 Task: Check the sale-to-list ratio of security in the last 1 year.
Action: Mouse moved to (956, 213)
Screenshot: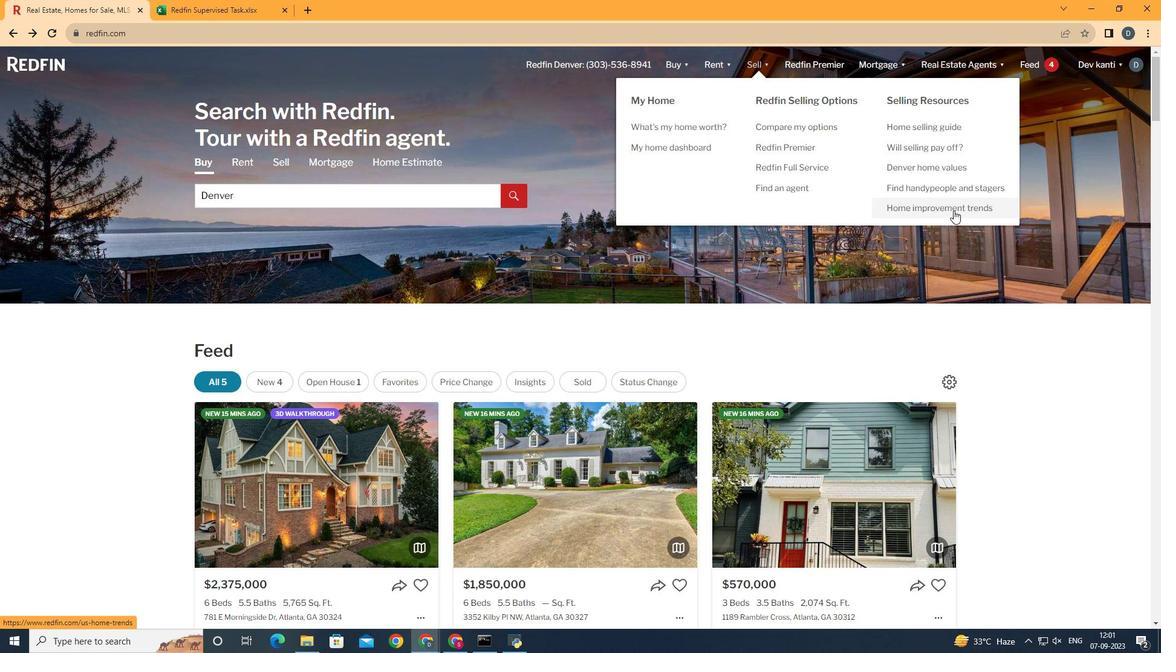 
Action: Mouse pressed left at (956, 213)
Screenshot: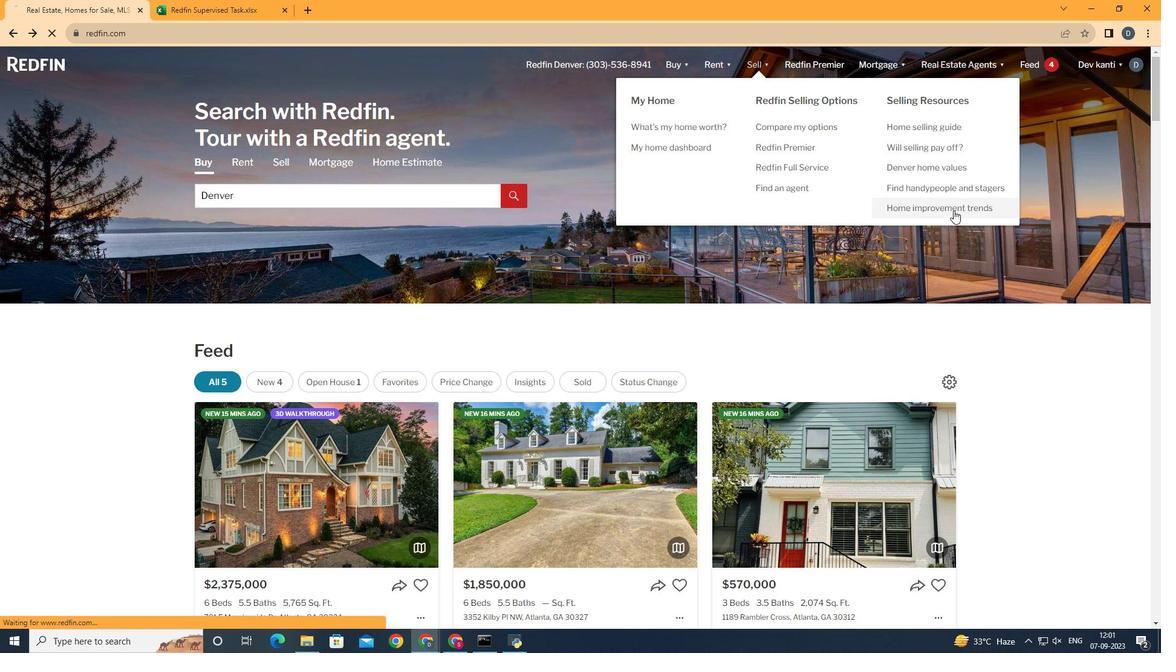 
Action: Mouse moved to (309, 239)
Screenshot: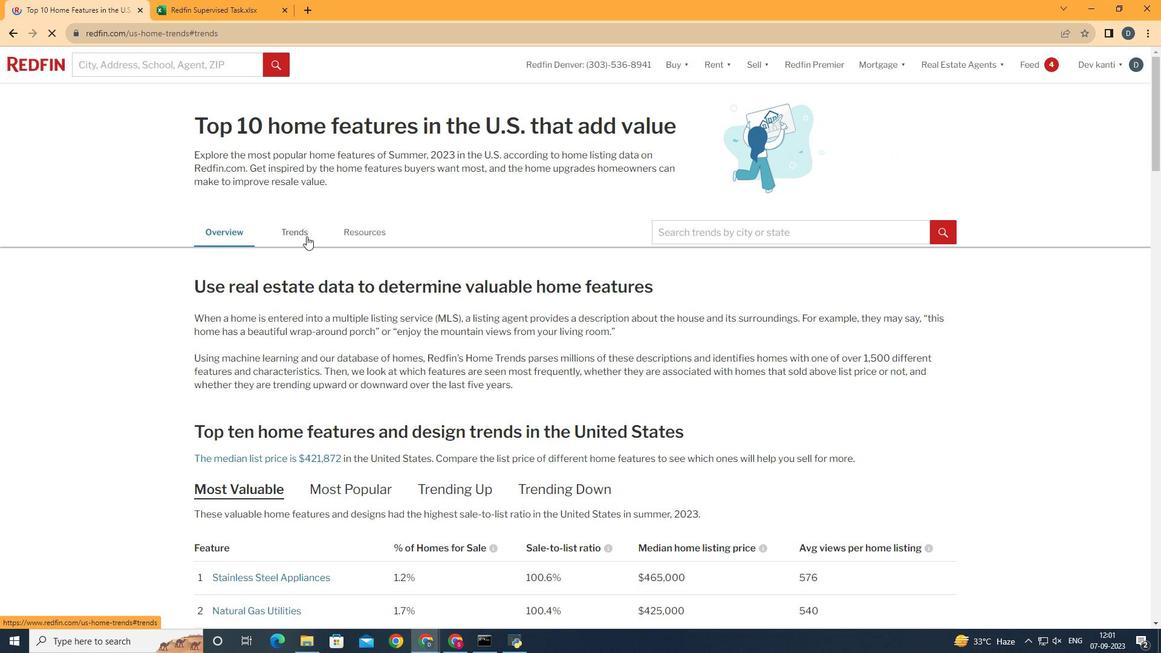 
Action: Mouse pressed left at (309, 239)
Screenshot: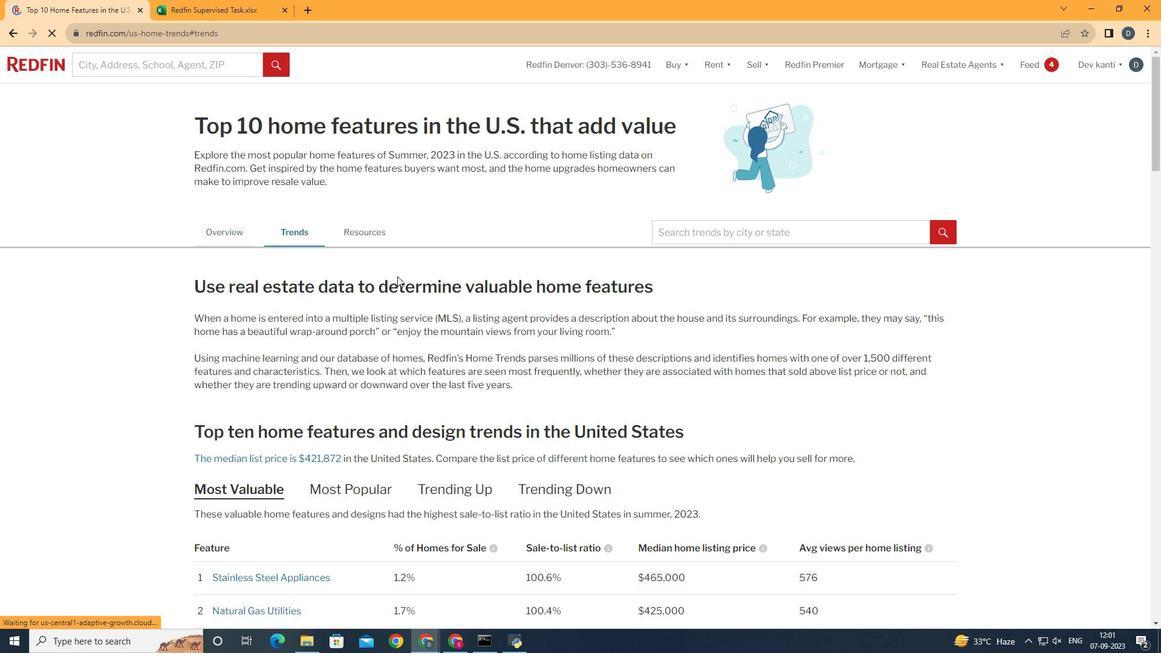 
Action: Mouse moved to (575, 303)
Screenshot: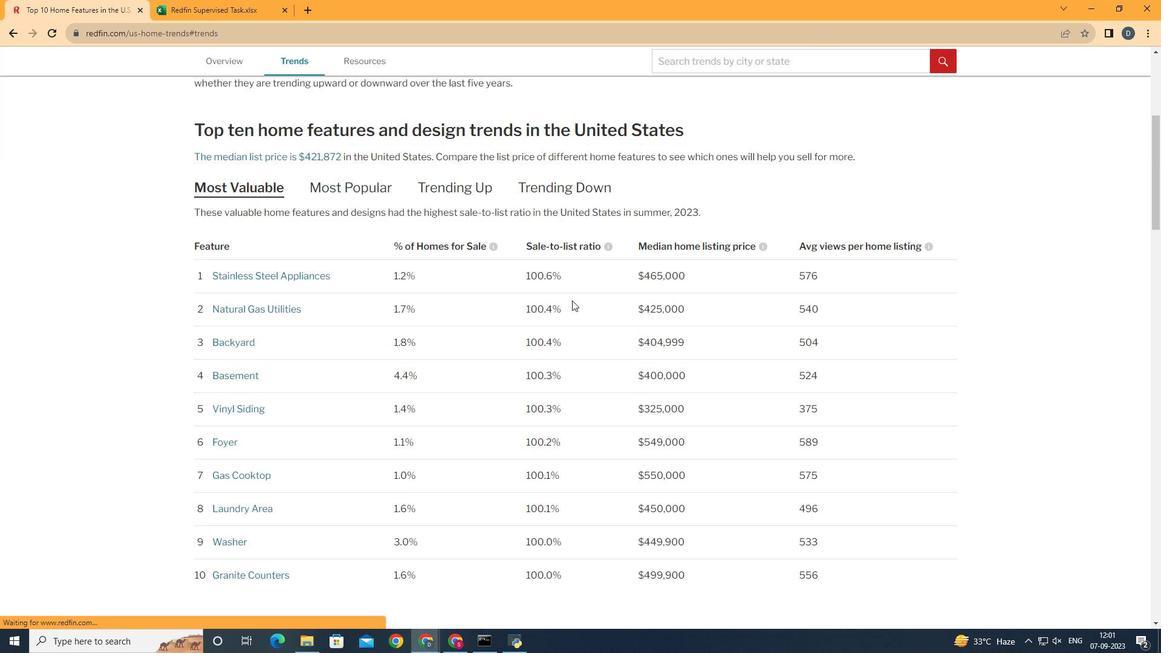 
Action: Mouse scrolled (575, 302) with delta (0, 0)
Screenshot: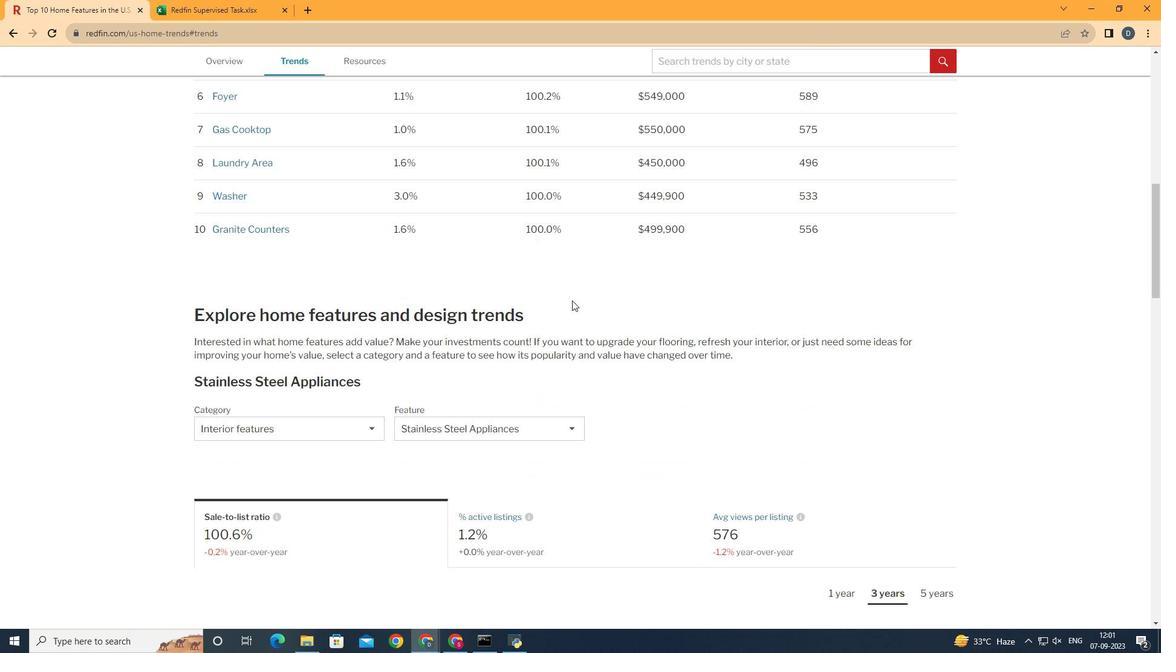 
Action: Mouse scrolled (575, 302) with delta (0, 0)
Screenshot: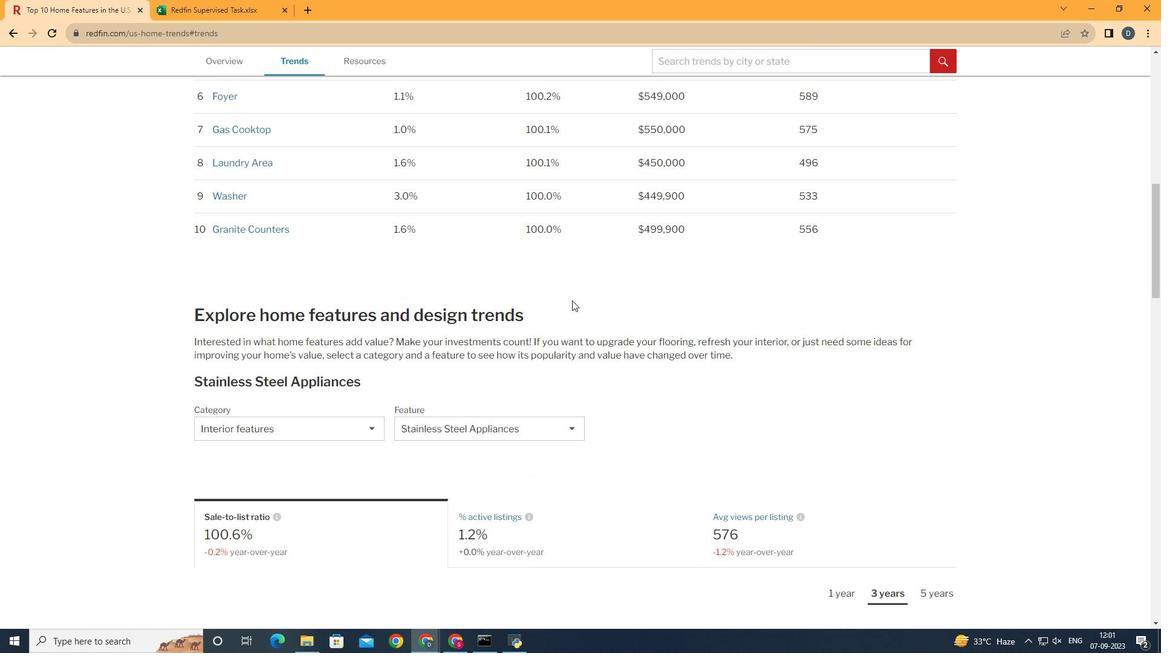 
Action: Mouse scrolled (575, 302) with delta (0, 0)
Screenshot: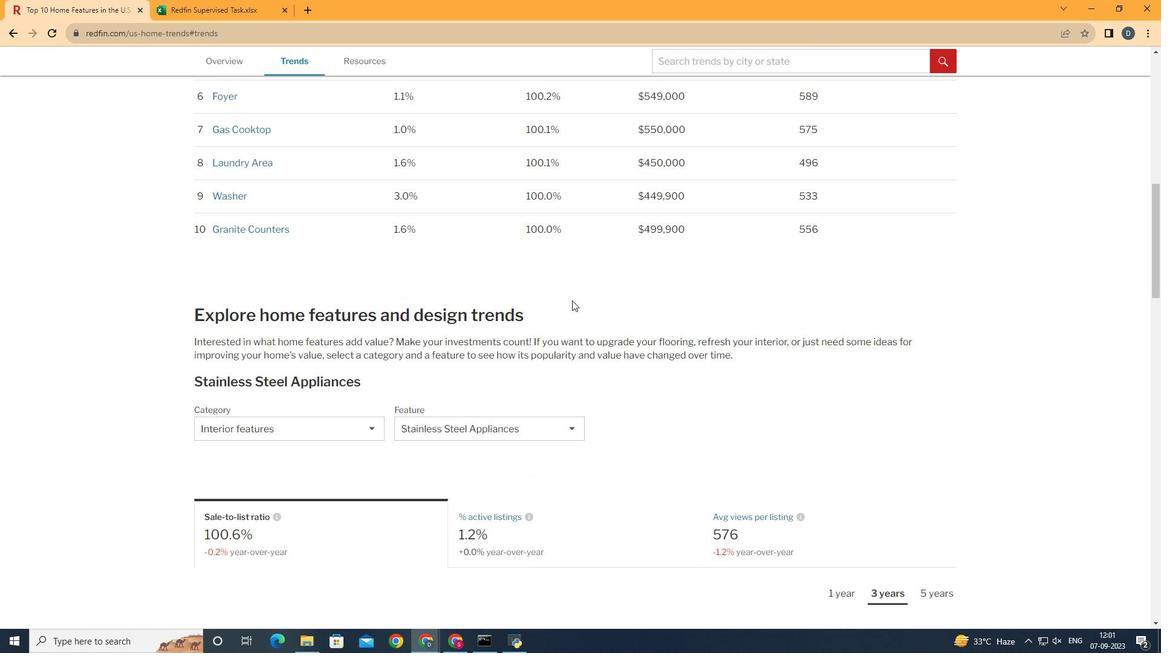 
Action: Mouse scrolled (575, 302) with delta (0, 0)
Screenshot: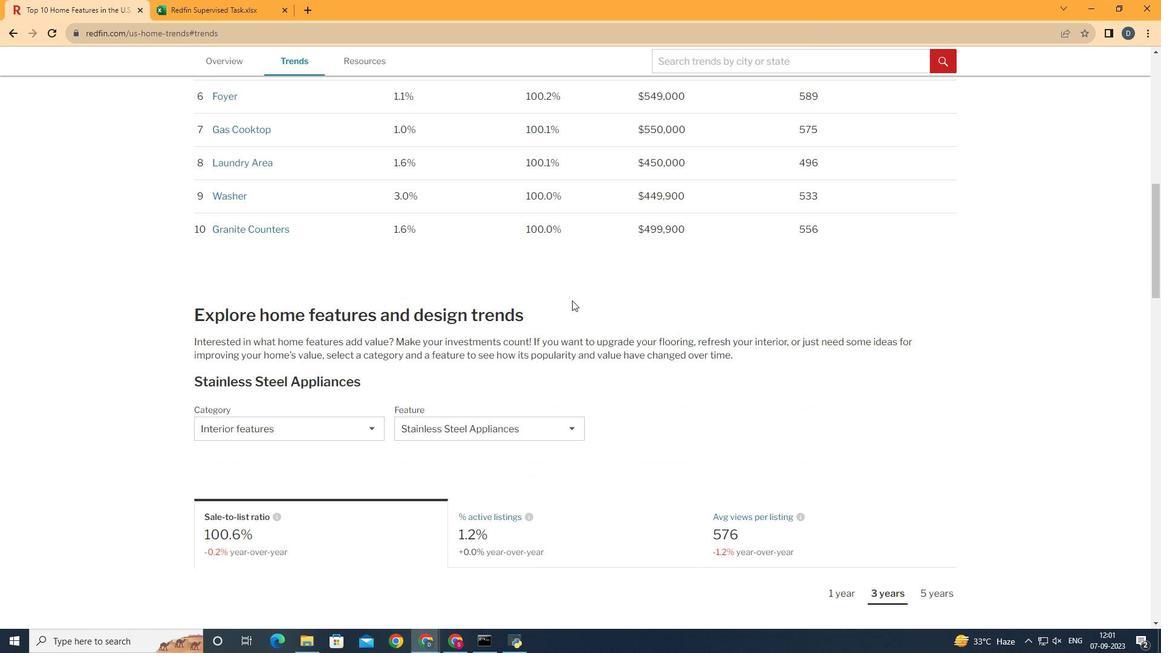 
Action: Mouse scrolled (575, 302) with delta (0, 0)
Screenshot: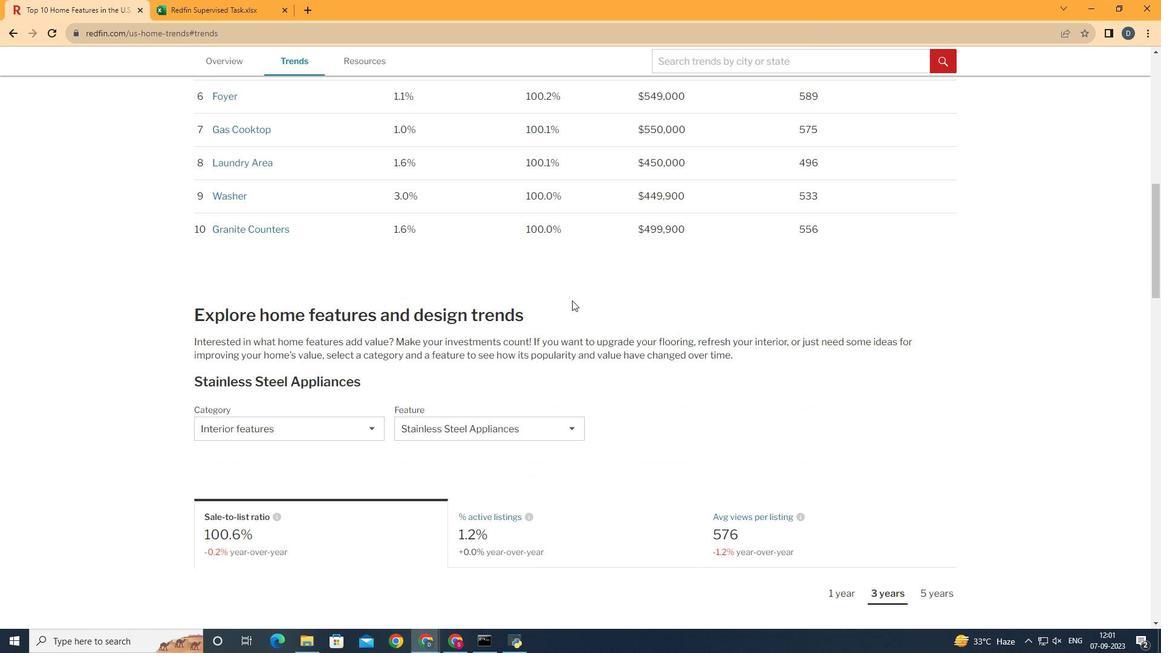 
Action: Mouse scrolled (575, 302) with delta (0, 0)
Screenshot: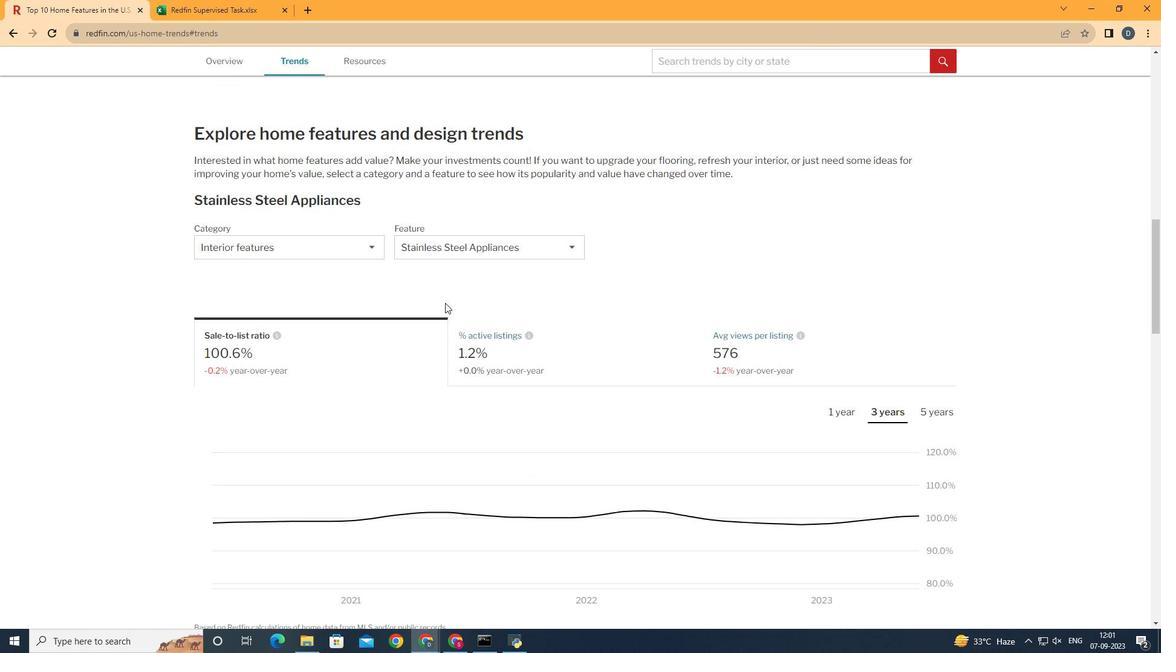 
Action: Mouse scrolled (575, 302) with delta (0, 0)
Screenshot: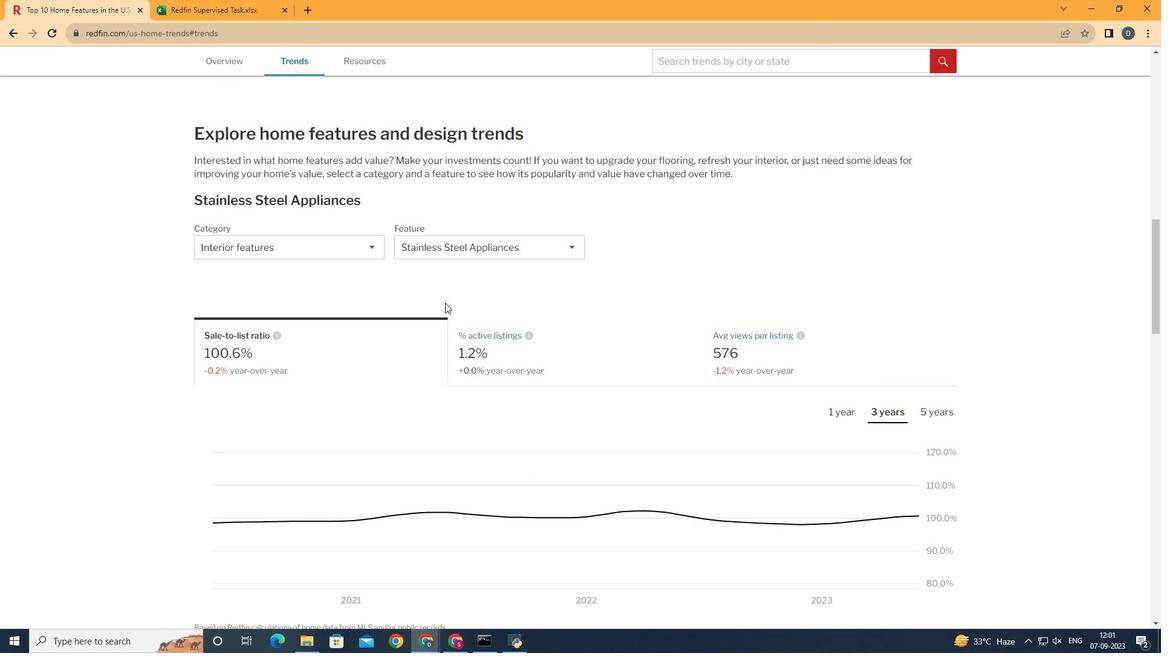
Action: Mouse scrolled (575, 302) with delta (0, 0)
Screenshot: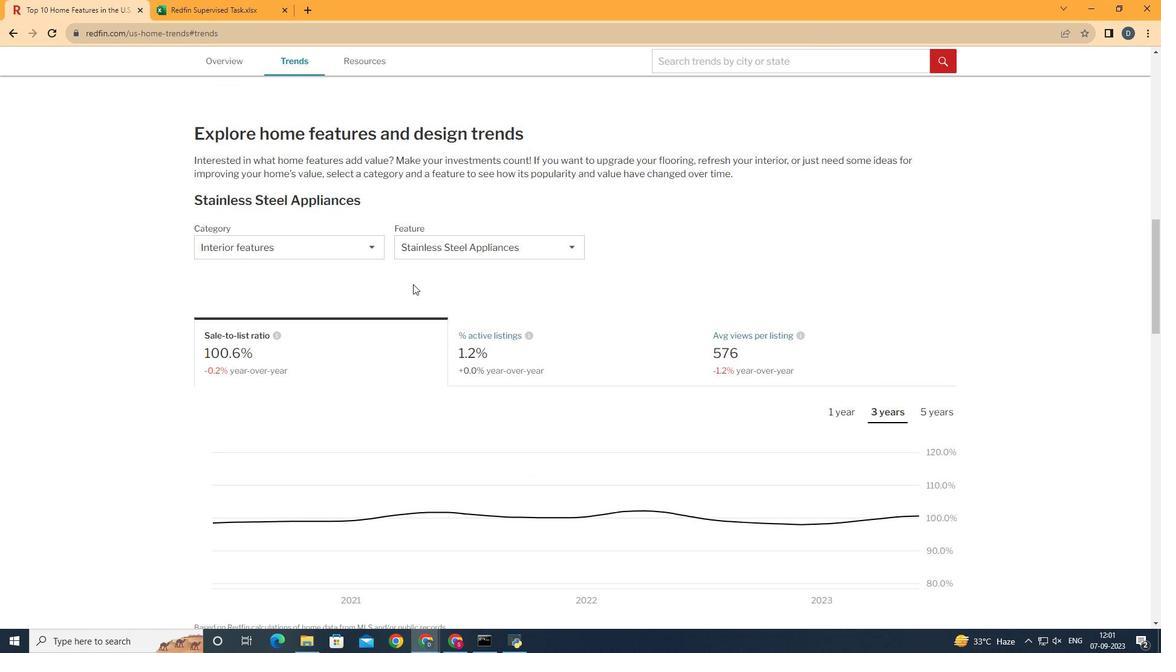 
Action: Mouse moved to (361, 257)
Screenshot: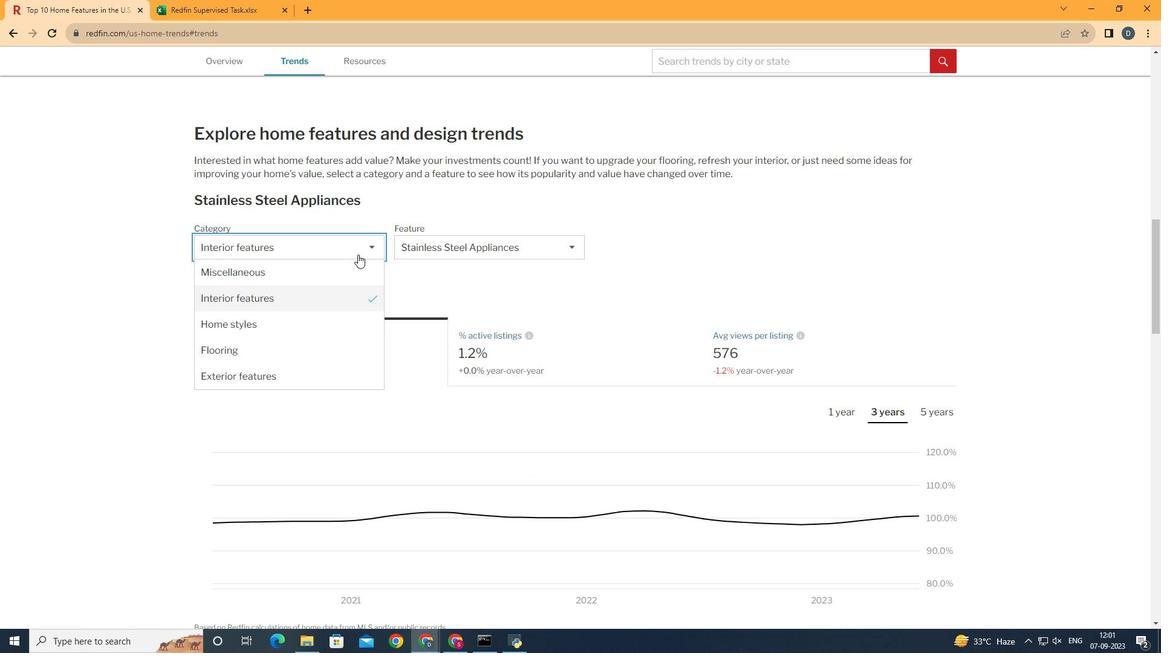 
Action: Mouse pressed left at (361, 257)
Screenshot: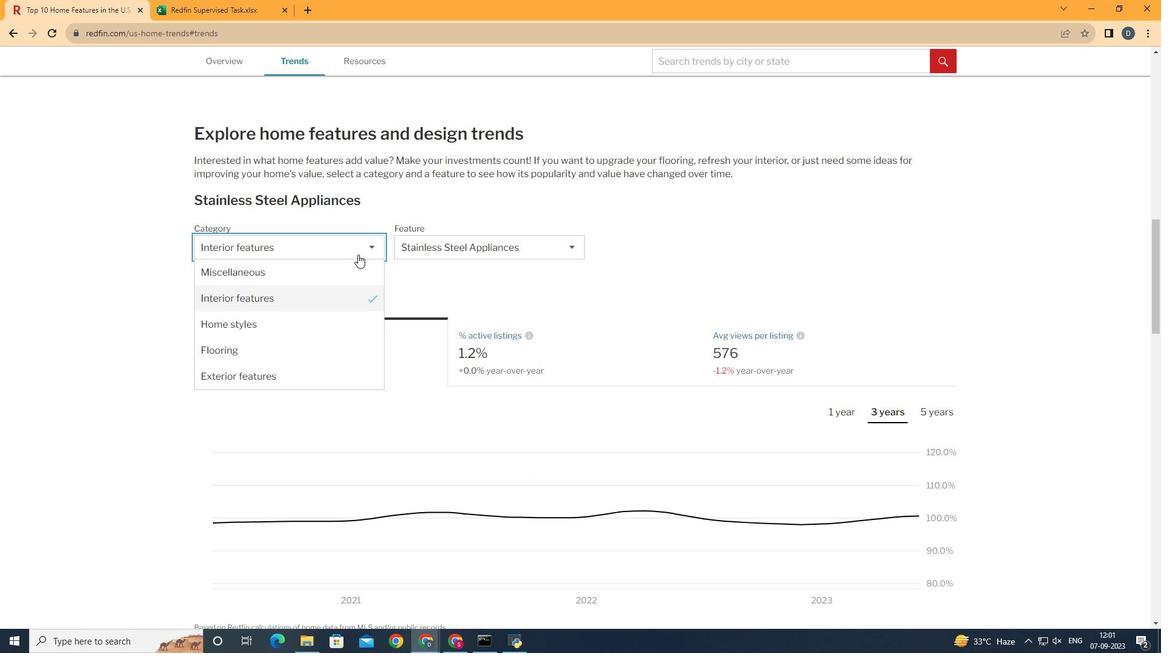 
Action: Mouse moved to (341, 289)
Screenshot: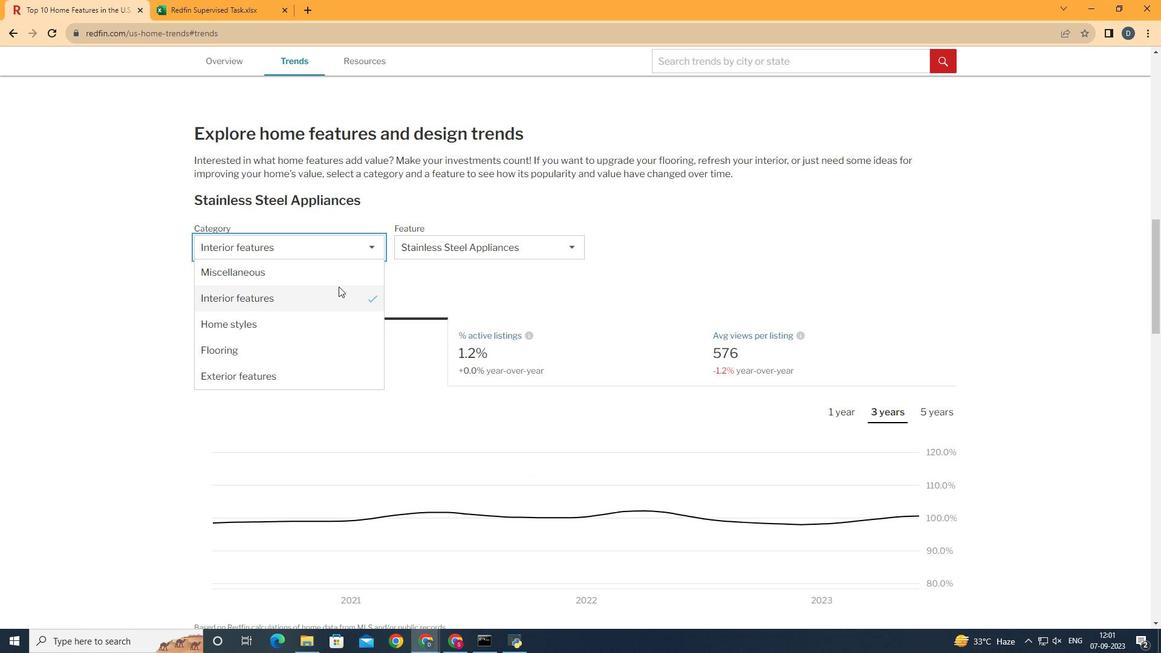
Action: Mouse pressed left at (341, 289)
Screenshot: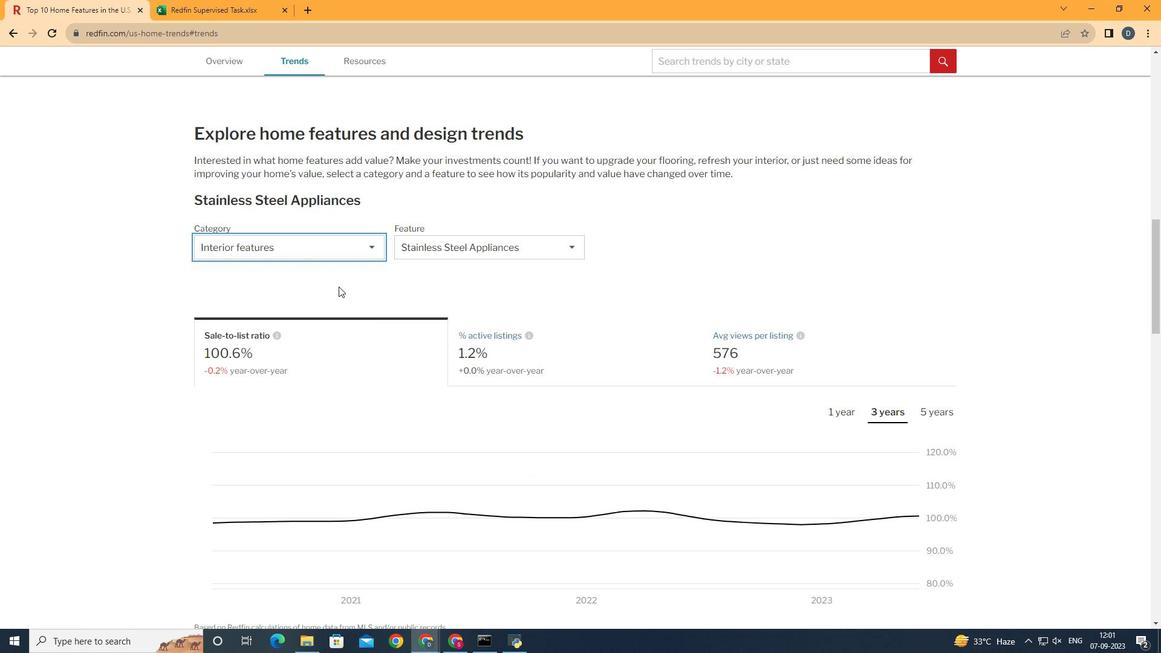 
Action: Mouse moved to (354, 261)
Screenshot: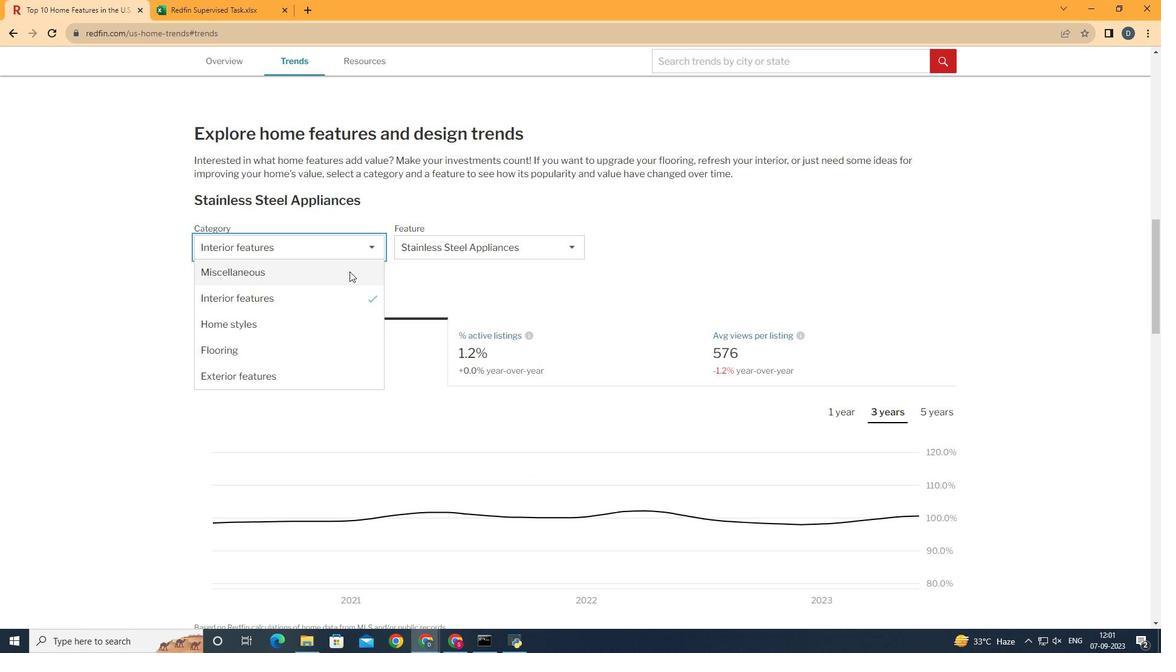 
Action: Mouse pressed left at (354, 261)
Screenshot: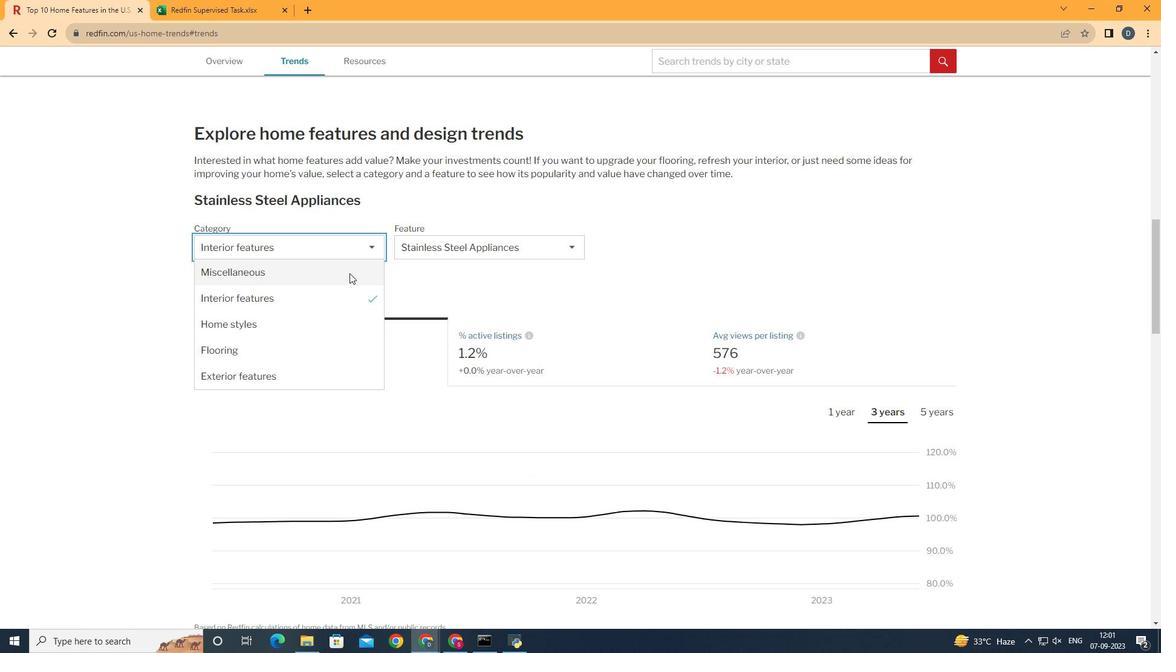 
Action: Mouse moved to (352, 276)
Screenshot: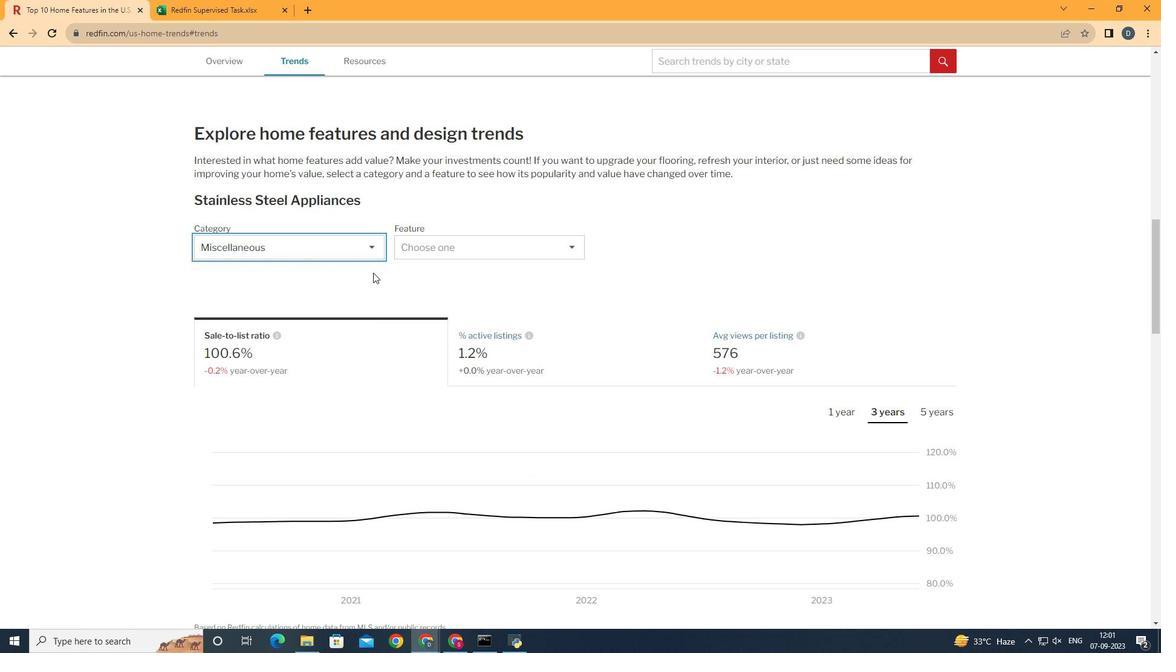 
Action: Mouse pressed left at (352, 276)
Screenshot: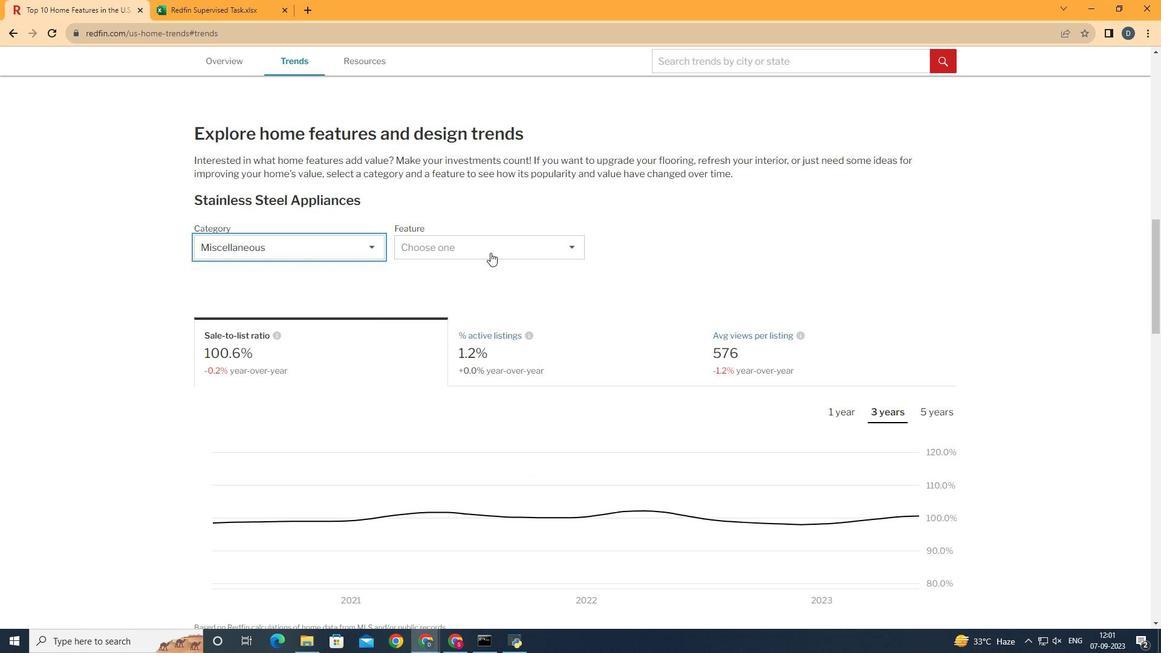 
Action: Mouse moved to (493, 255)
Screenshot: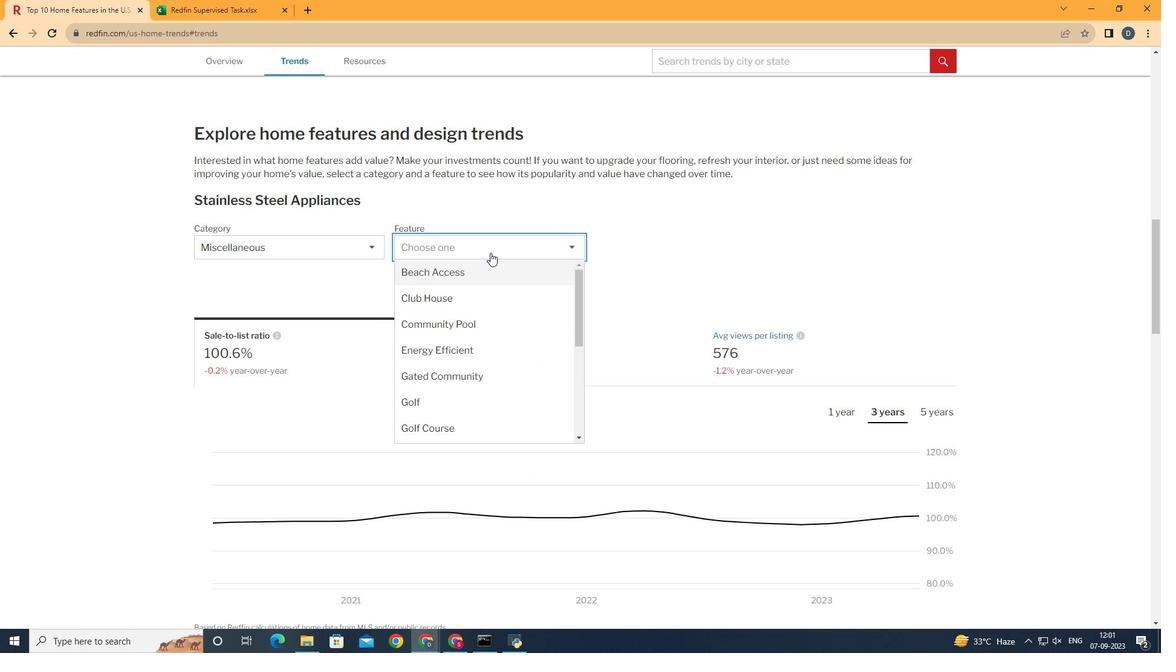 
Action: Mouse pressed left at (493, 255)
Screenshot: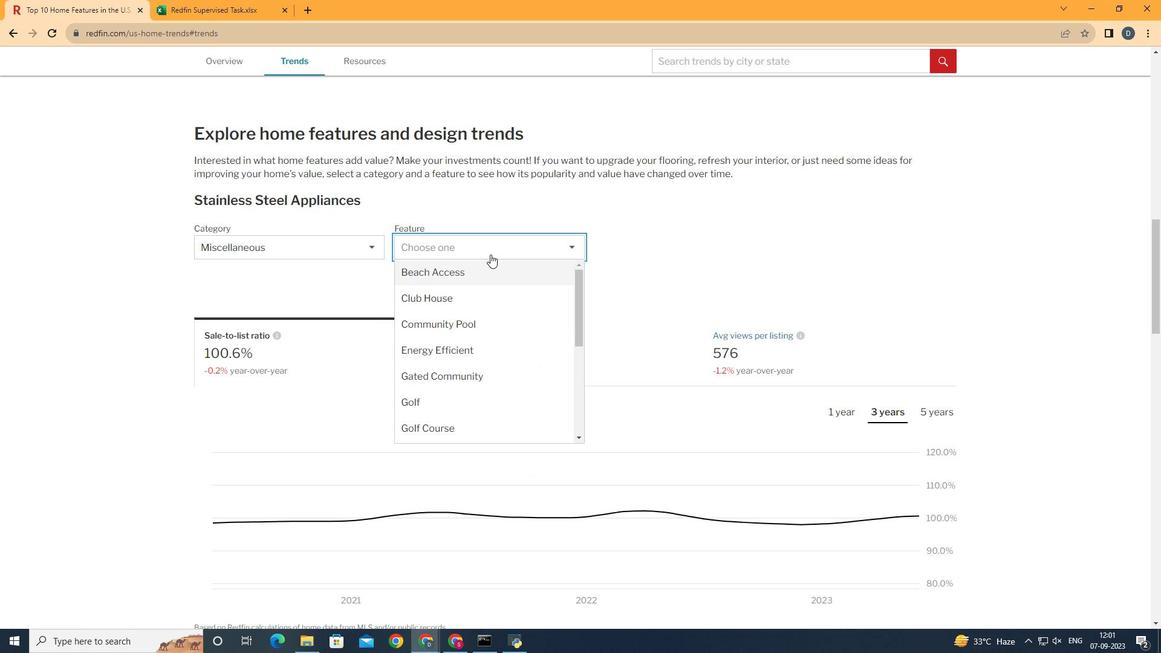
Action: Mouse moved to (484, 343)
Screenshot: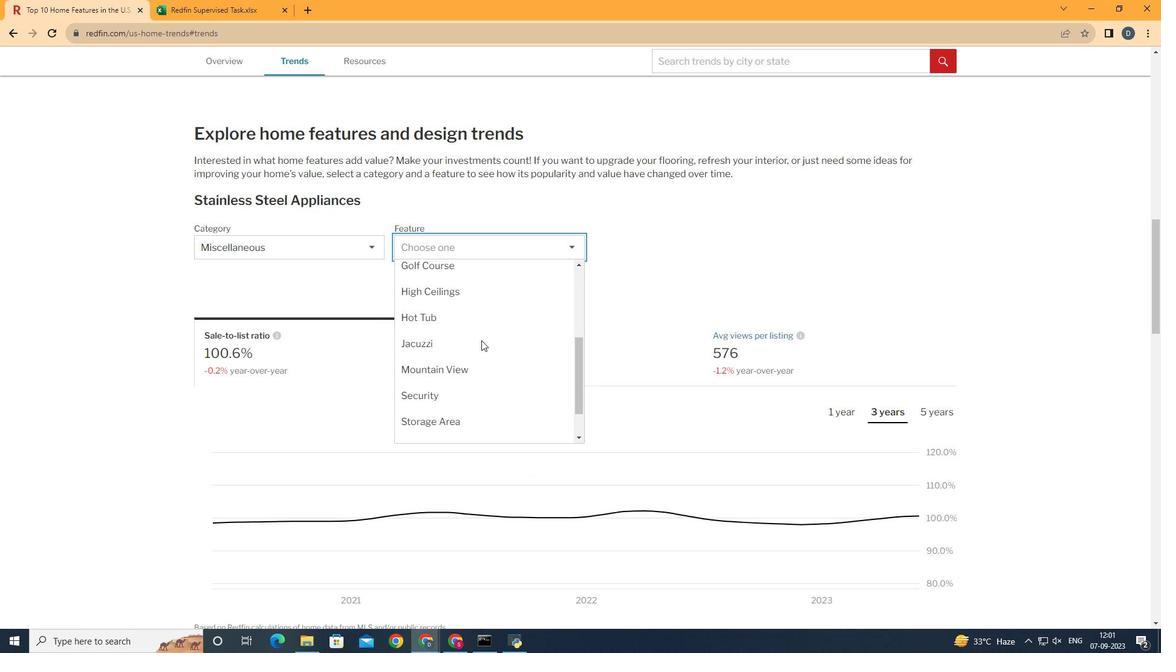 
Action: Mouse scrolled (484, 342) with delta (0, 0)
Screenshot: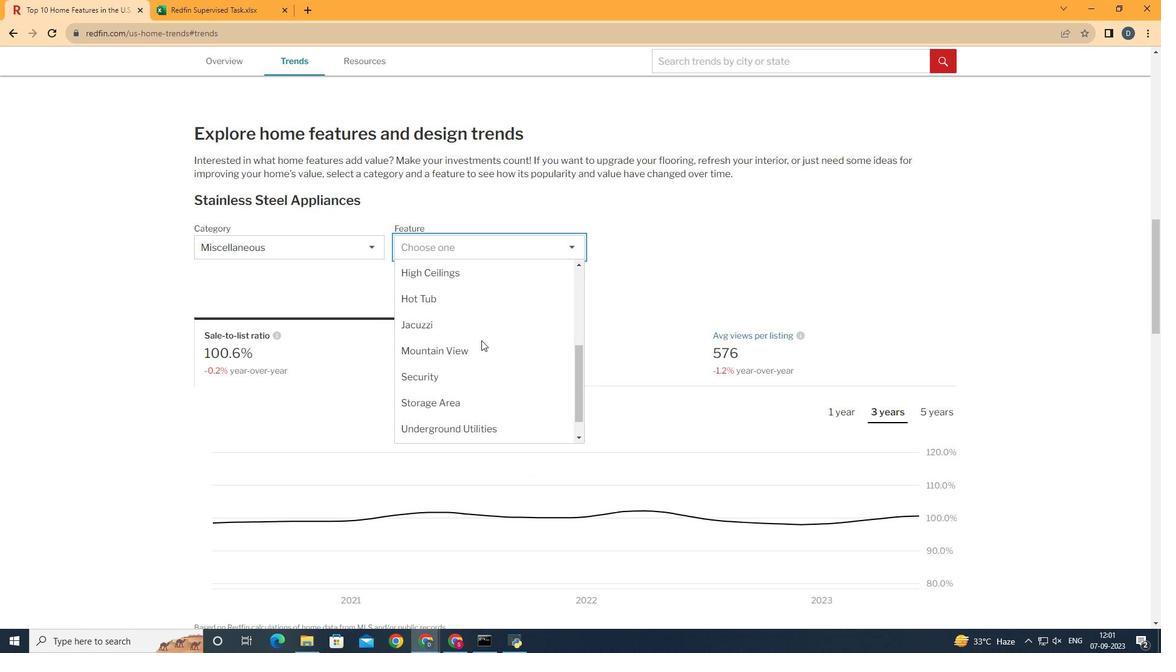 
Action: Mouse scrolled (484, 342) with delta (0, 0)
Screenshot: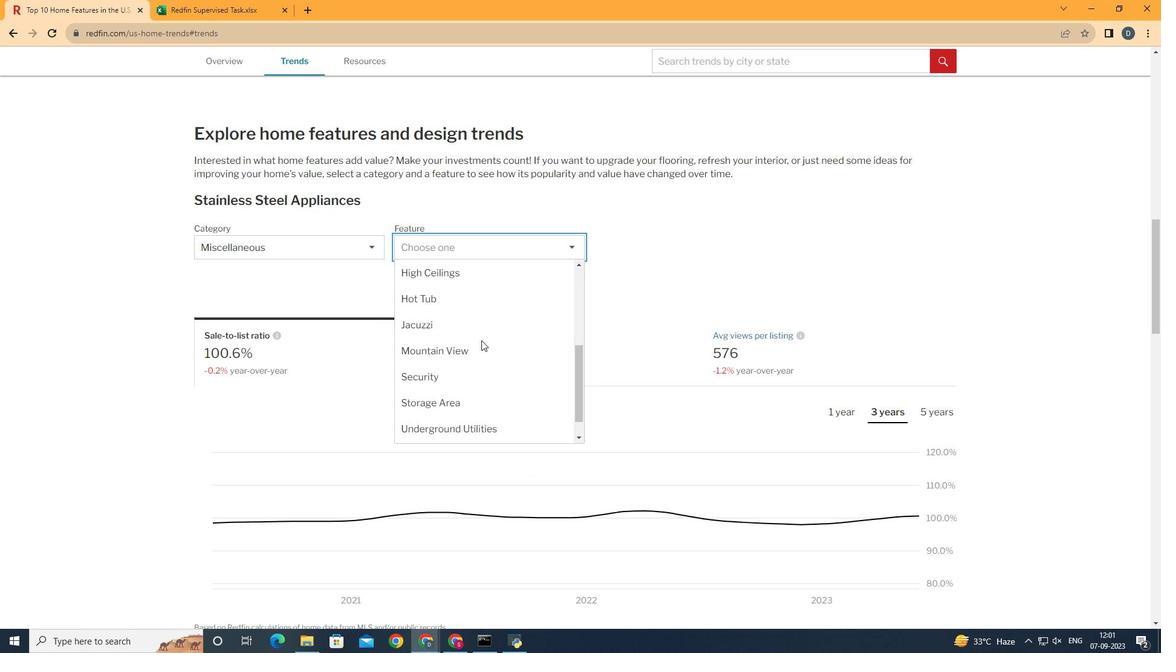 
Action: Mouse scrolled (484, 342) with delta (0, 0)
Screenshot: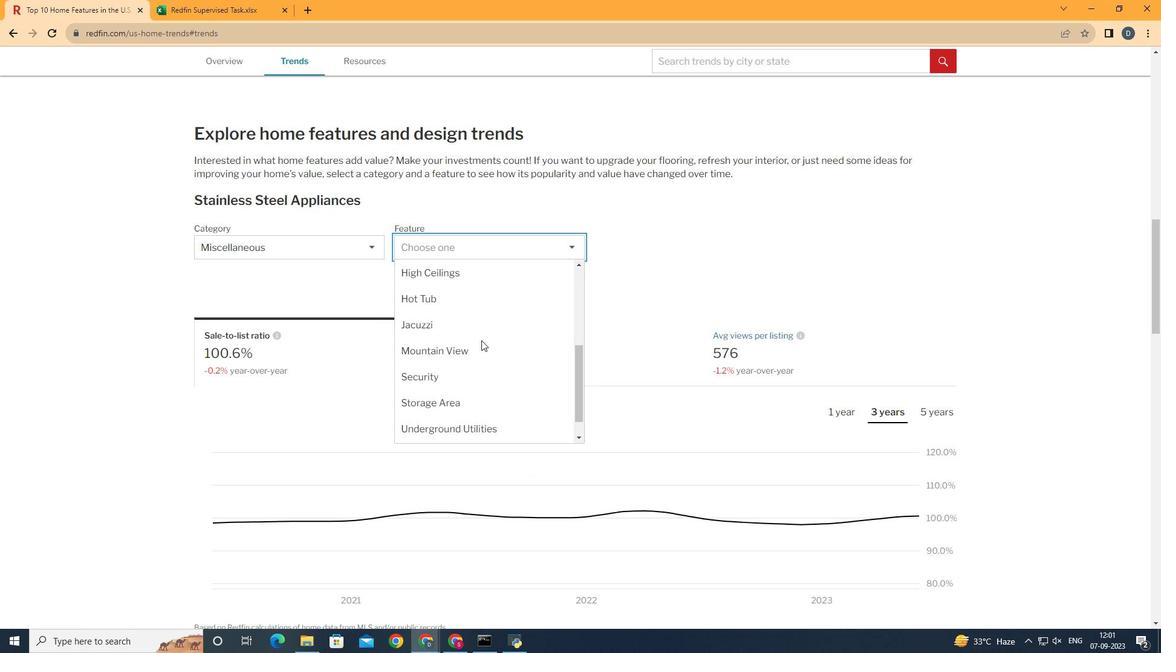 
Action: Mouse moved to (492, 354)
Screenshot: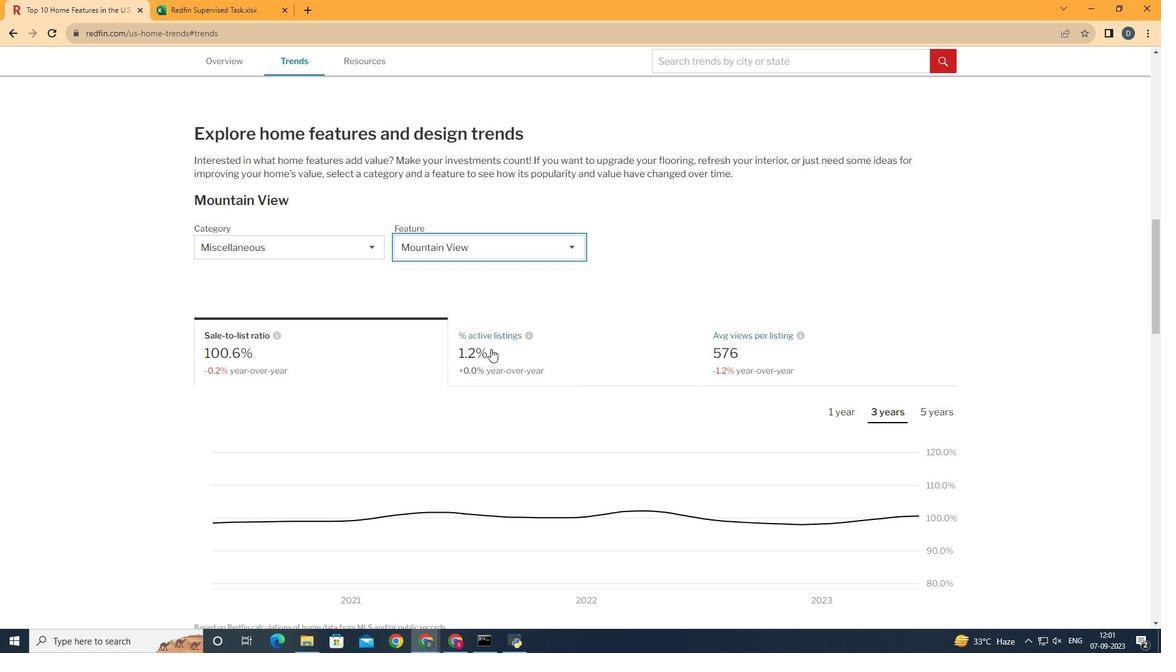 
Action: Mouse pressed left at (492, 354)
Screenshot: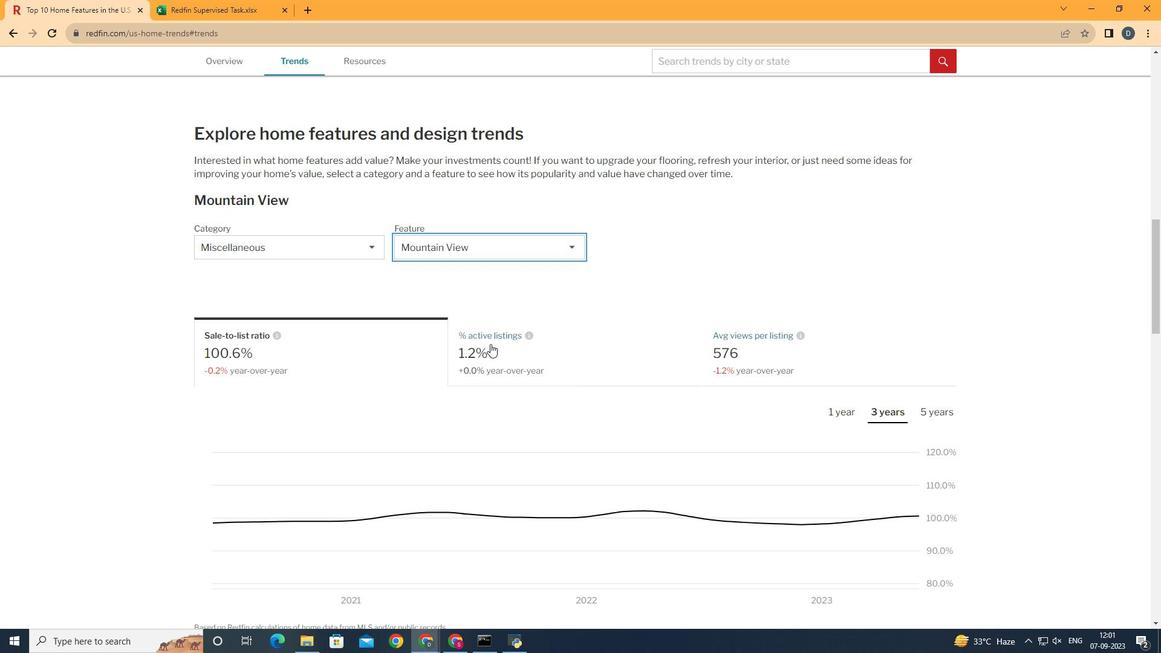 
Action: Mouse moved to (569, 248)
Screenshot: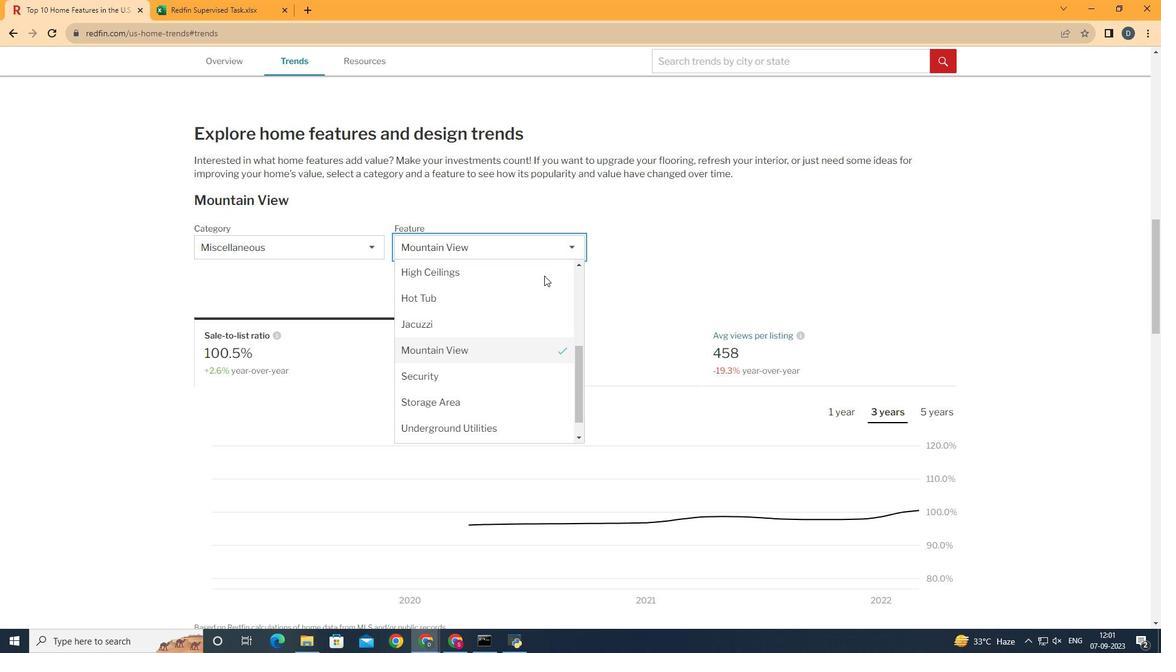 
Action: Mouse pressed left at (569, 248)
Screenshot: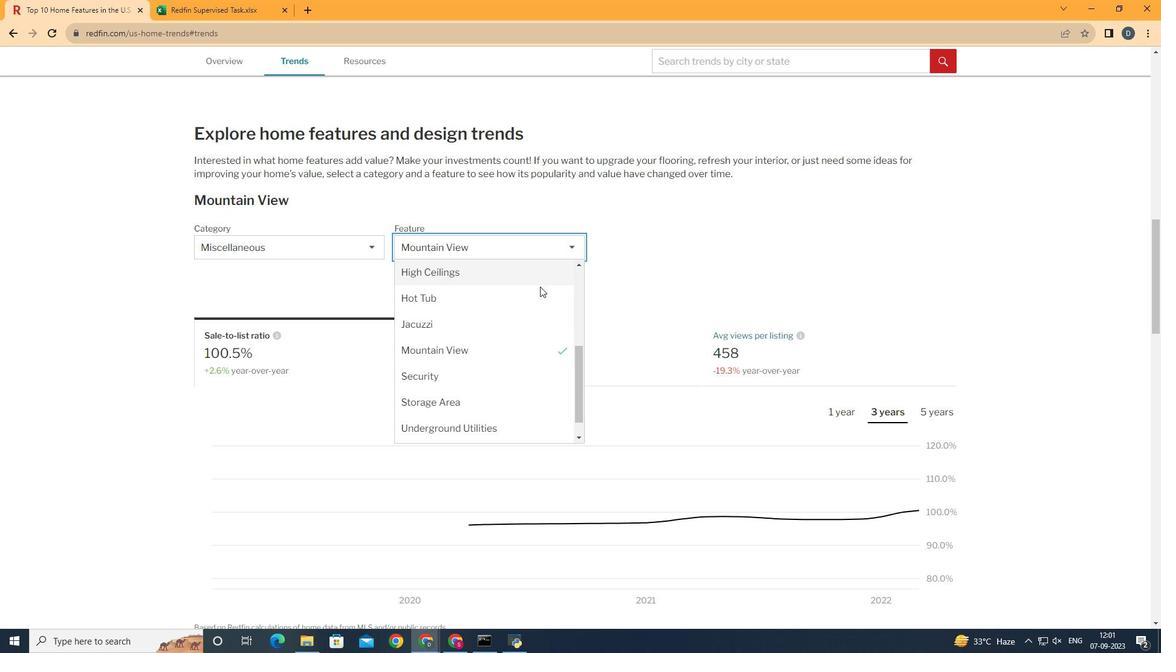 
Action: Mouse moved to (509, 382)
Screenshot: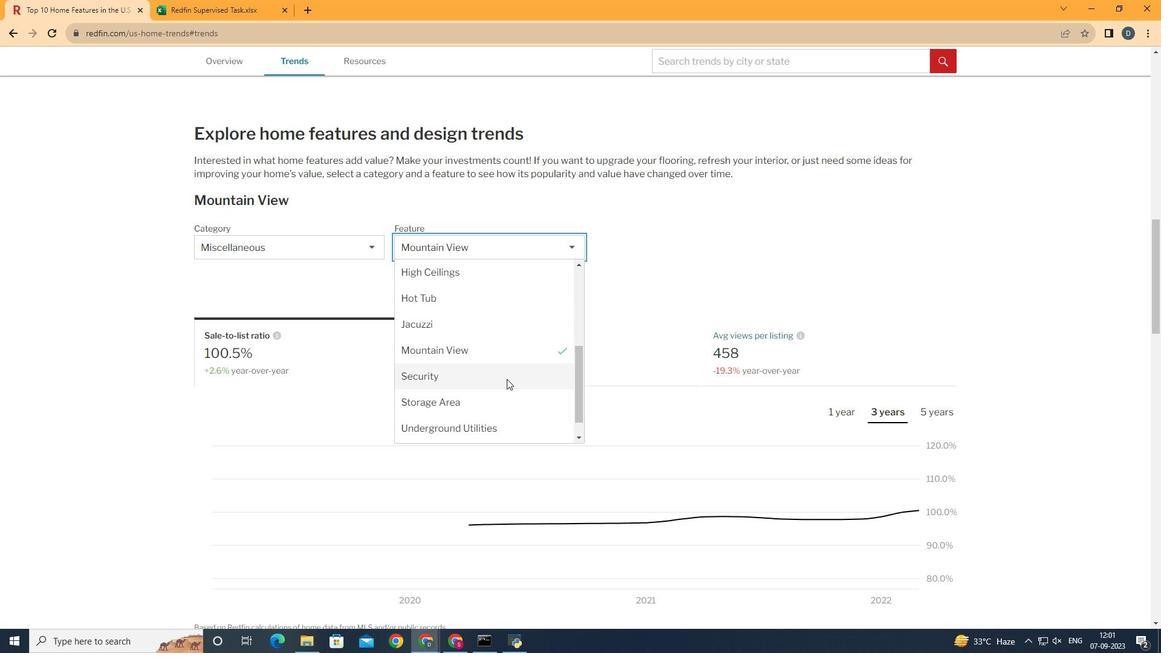 
Action: Mouse pressed left at (509, 382)
Screenshot: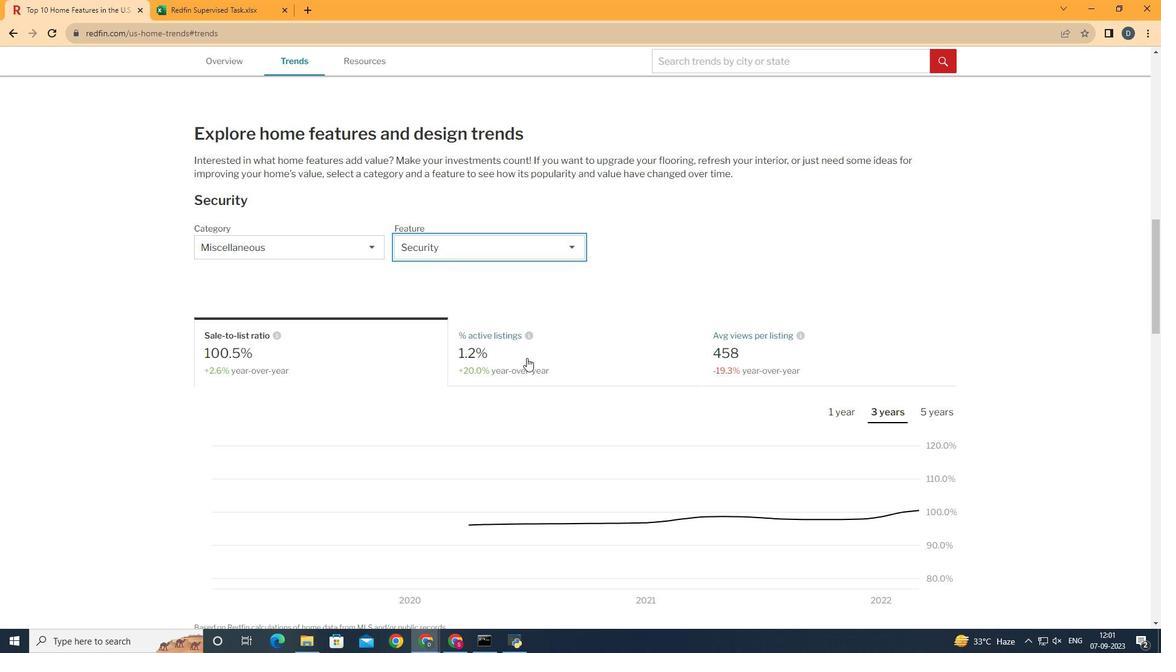 
Action: Mouse moved to (590, 278)
Screenshot: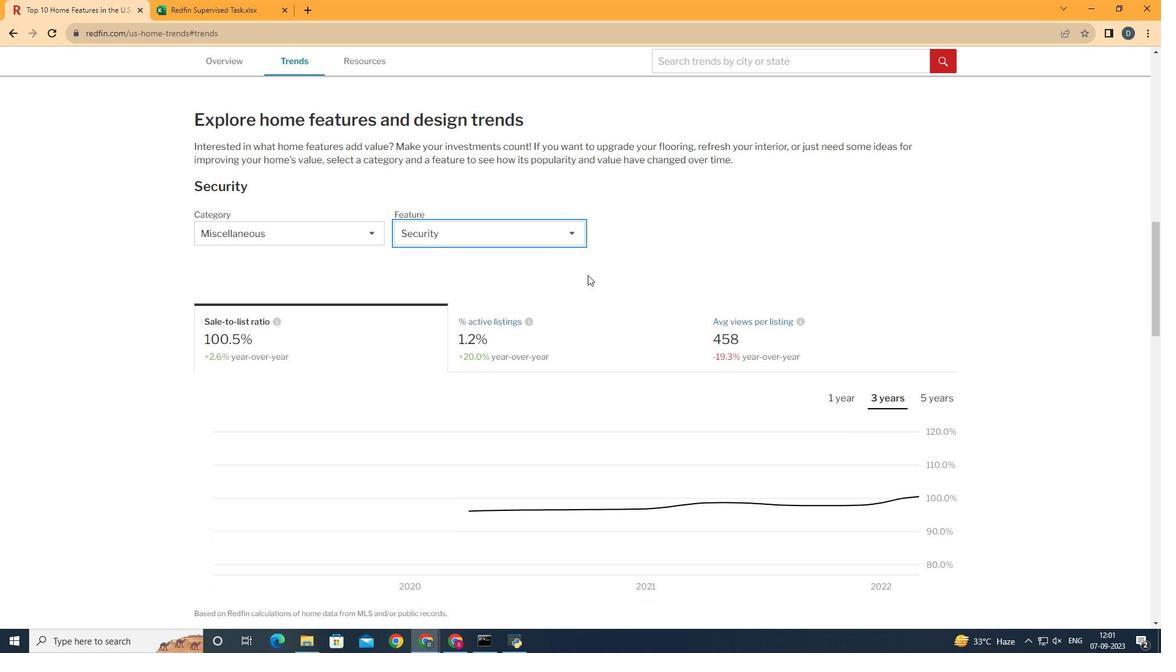 
Action: Mouse scrolled (590, 277) with delta (0, 0)
Screenshot: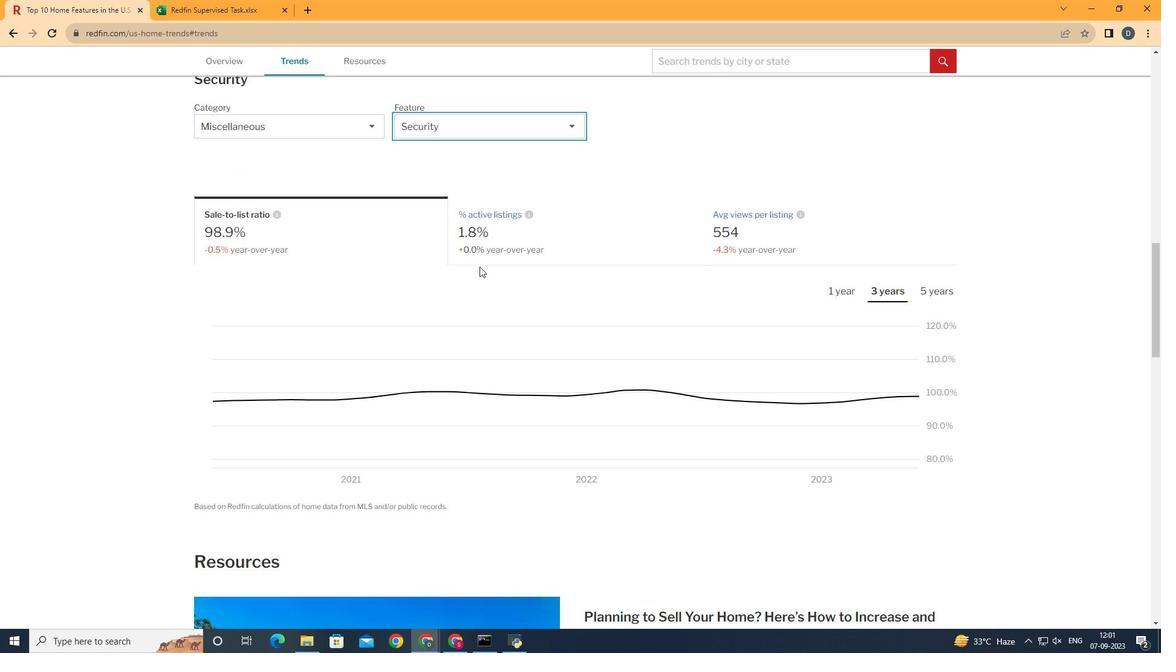 
Action: Mouse scrolled (590, 277) with delta (0, 0)
Screenshot: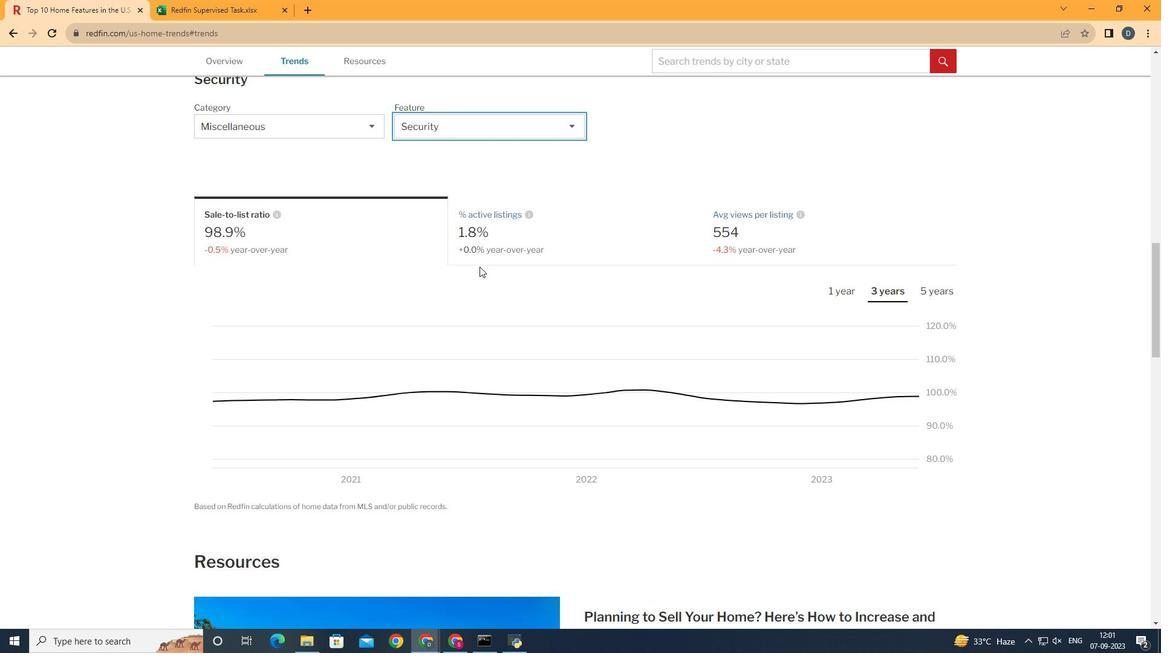 
Action: Mouse moved to (405, 243)
Screenshot: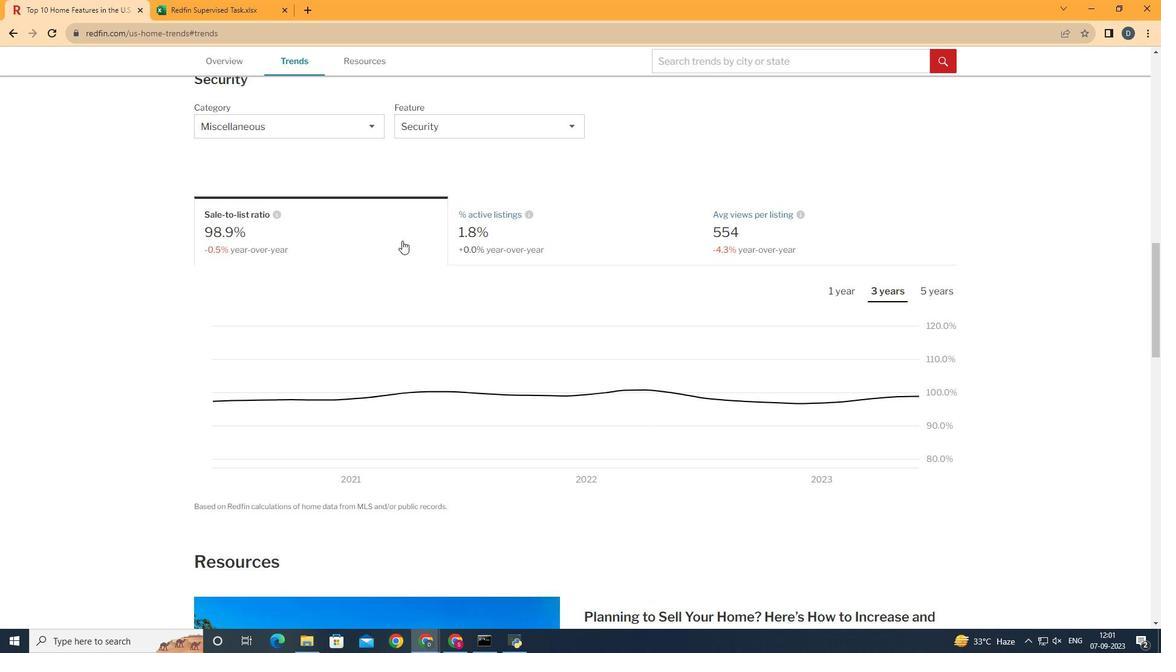 
Action: Mouse pressed left at (405, 243)
Screenshot: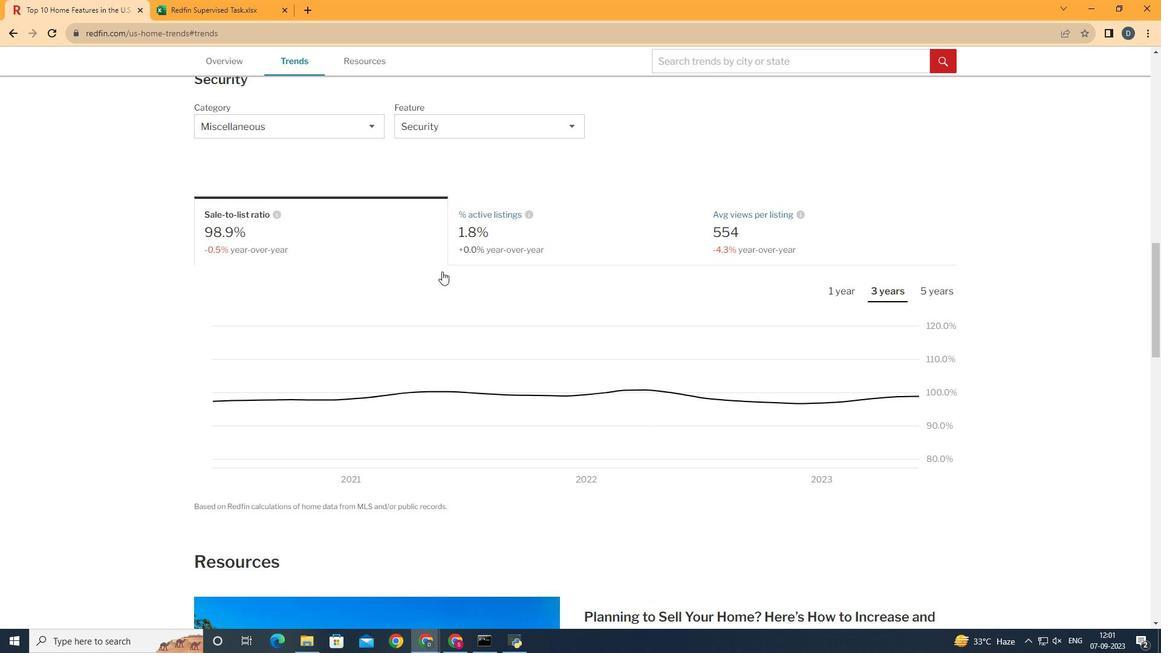 
Action: Mouse moved to (849, 298)
Screenshot: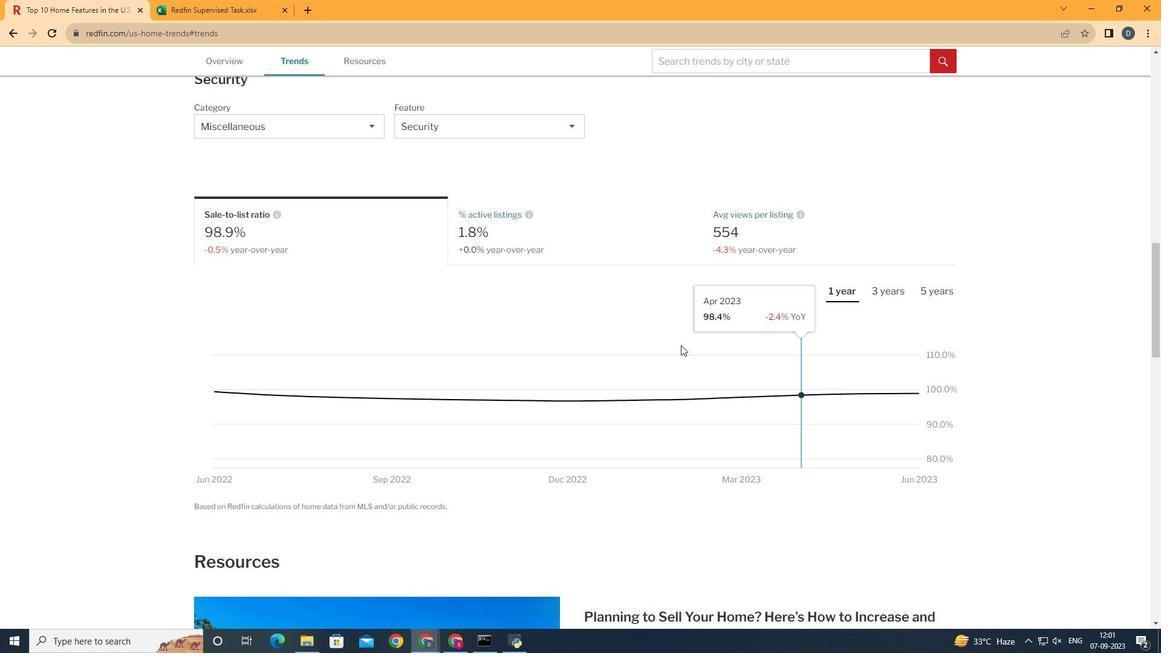 
Action: Mouse pressed left at (849, 298)
Screenshot: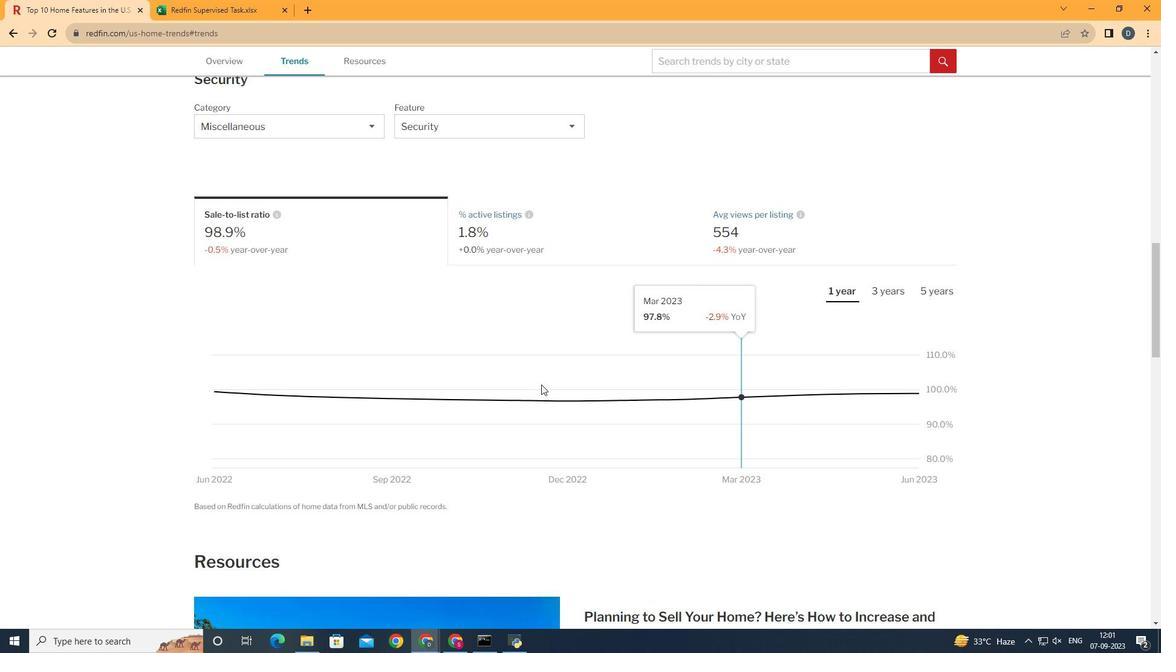 
Action: Mouse moved to (936, 411)
Screenshot: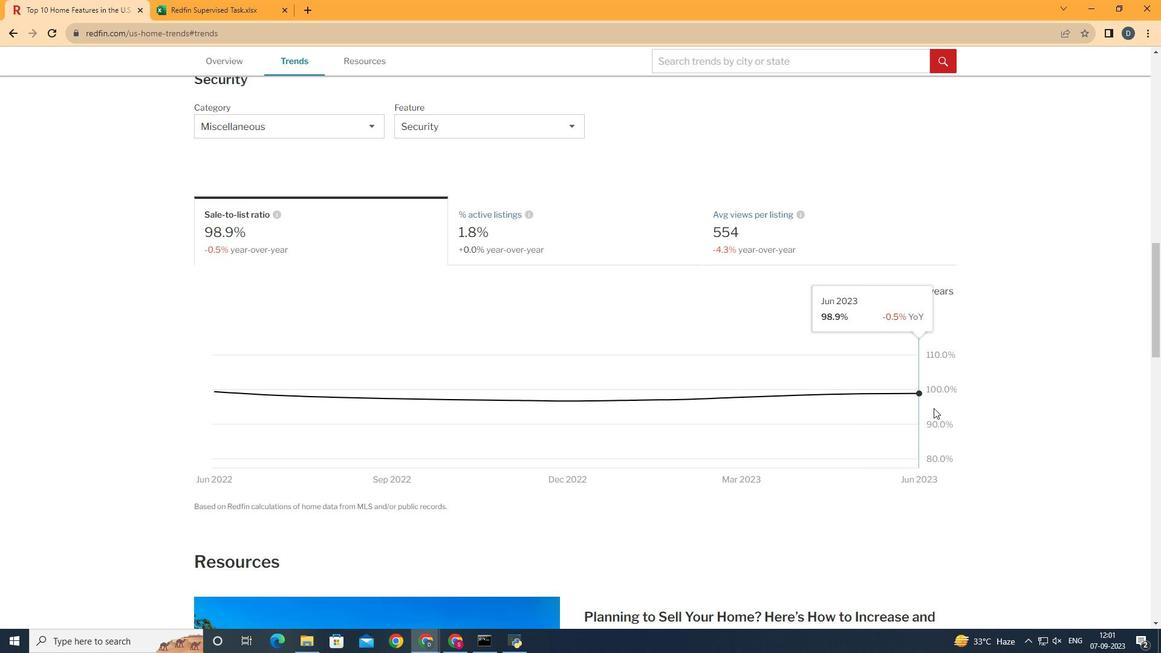 
